 Task: Create a board button that sort the cards in list "Trello first" by label "blue" and "green" in ascending order and then by due date in ascending order.
Action: Mouse moved to (422, 249)
Screenshot: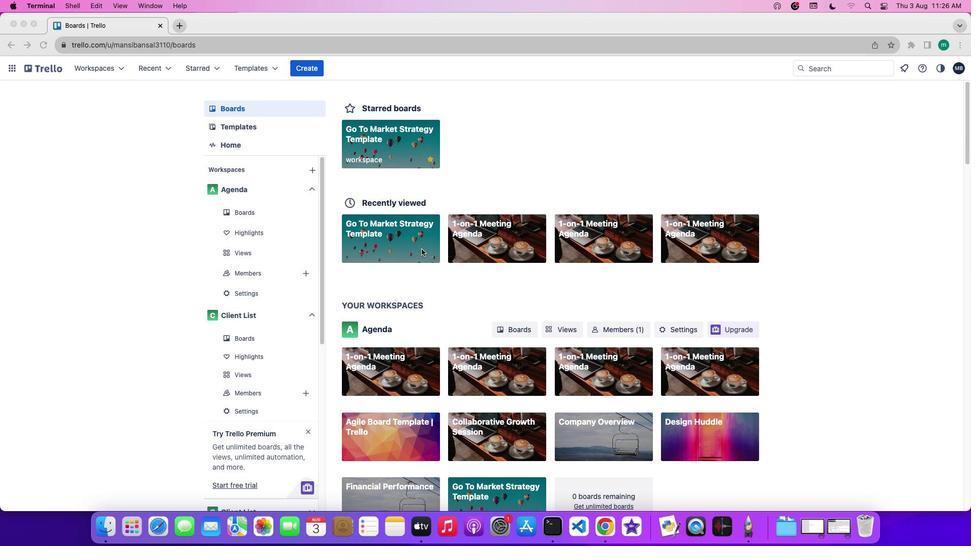 
Action: Mouse pressed left at (422, 249)
Screenshot: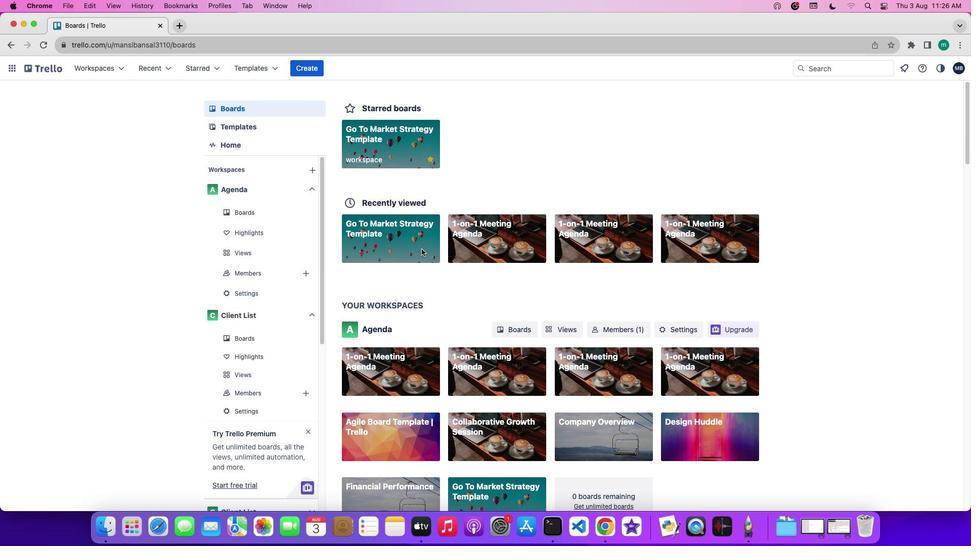
Action: Mouse pressed left at (422, 249)
Screenshot: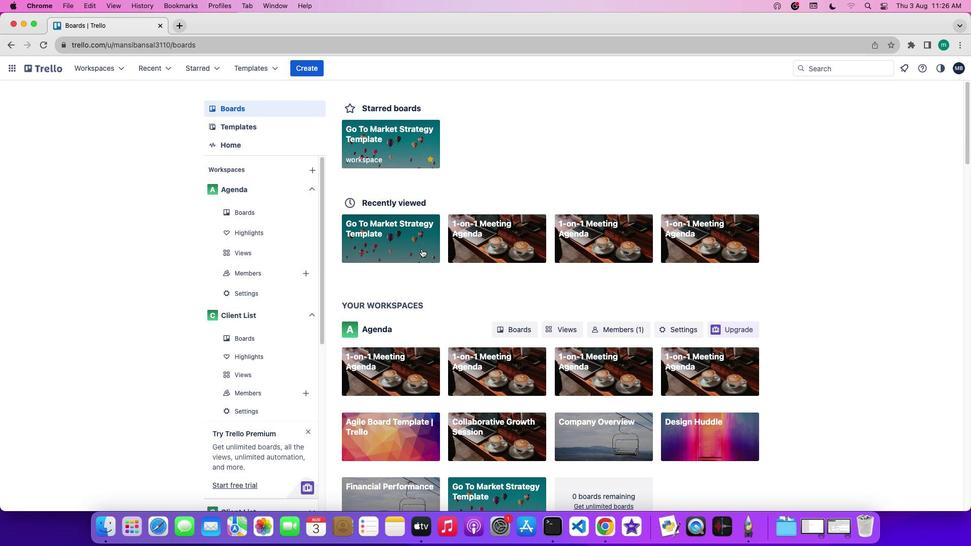
Action: Mouse moved to (842, 214)
Screenshot: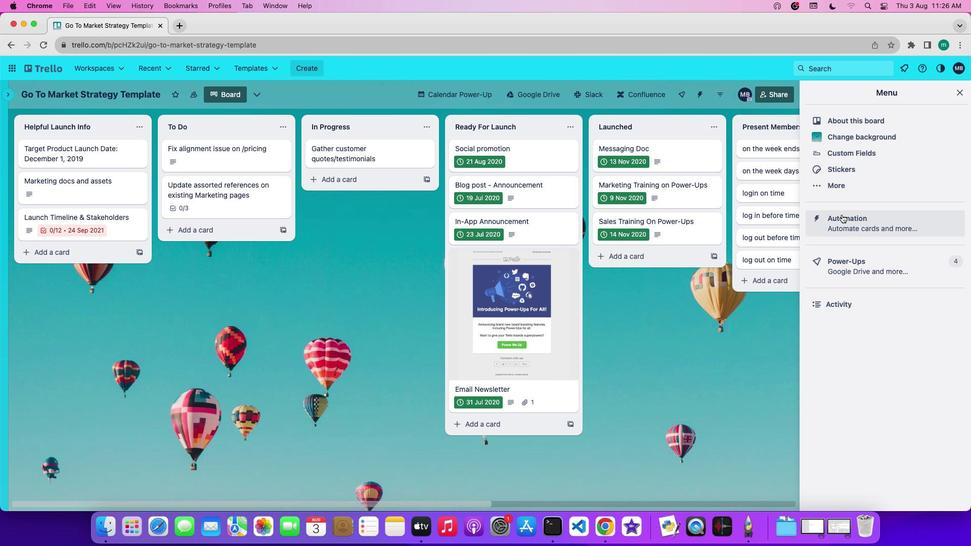 
Action: Mouse pressed left at (842, 214)
Screenshot: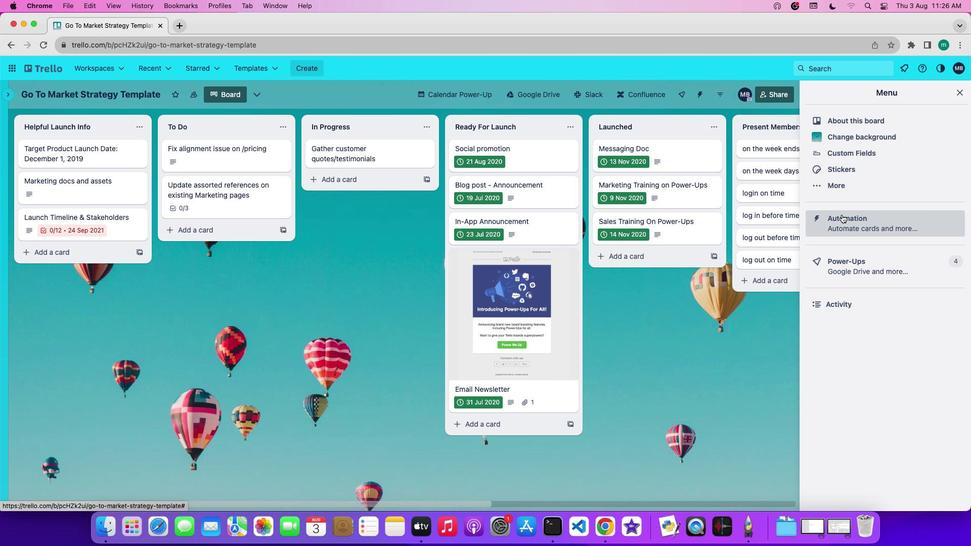 
Action: Mouse moved to (70, 280)
Screenshot: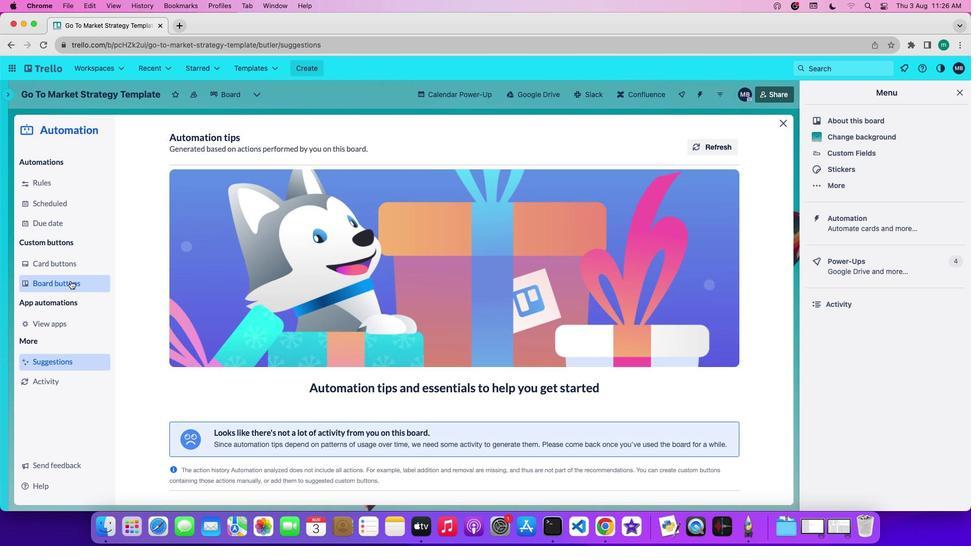 
Action: Mouse pressed left at (70, 280)
Screenshot: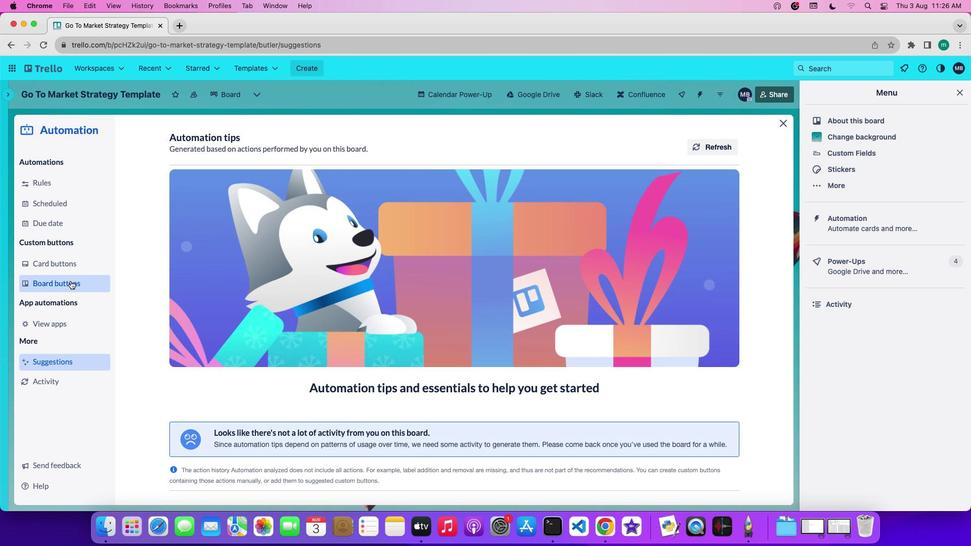 
Action: Mouse moved to (235, 350)
Screenshot: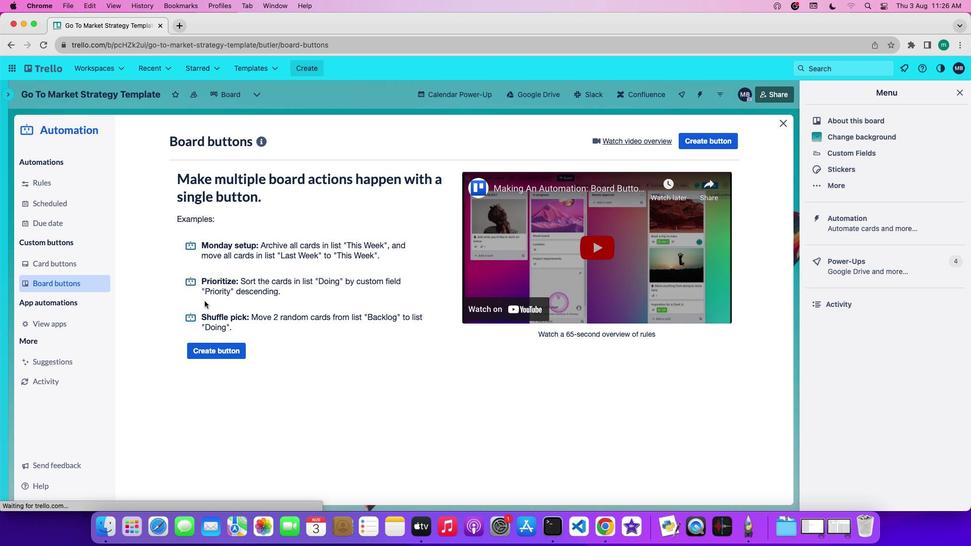 
Action: Mouse pressed left at (235, 350)
Screenshot: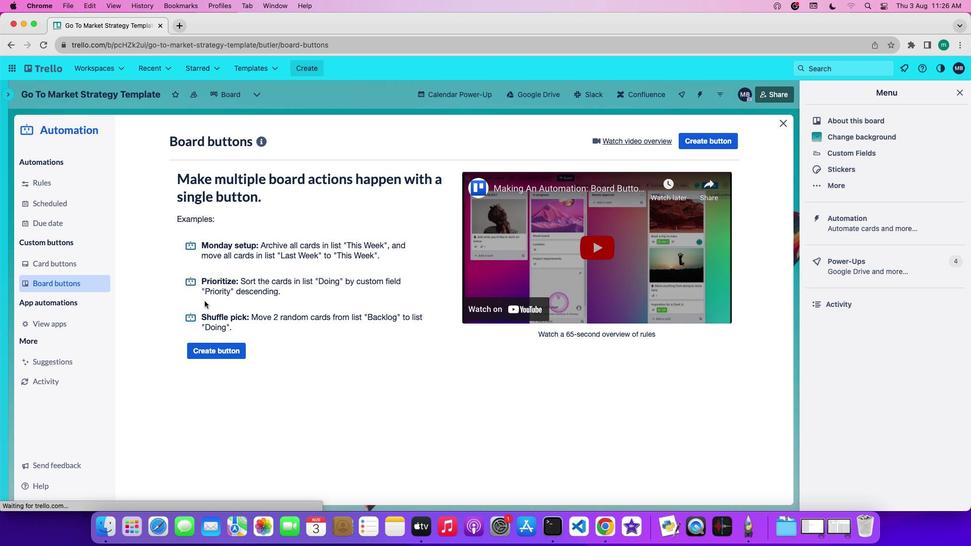 
Action: Mouse moved to (433, 271)
Screenshot: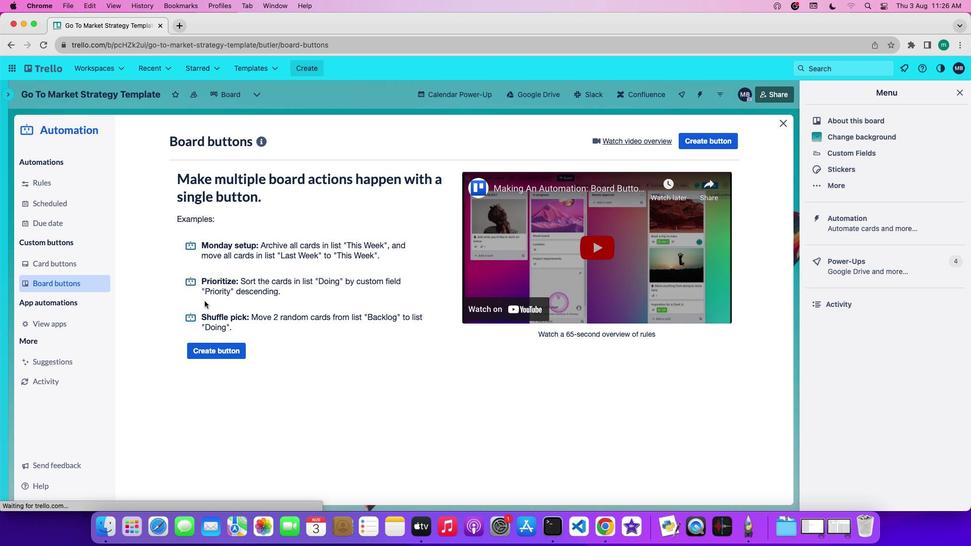 
Action: Mouse pressed left at (433, 271)
Screenshot: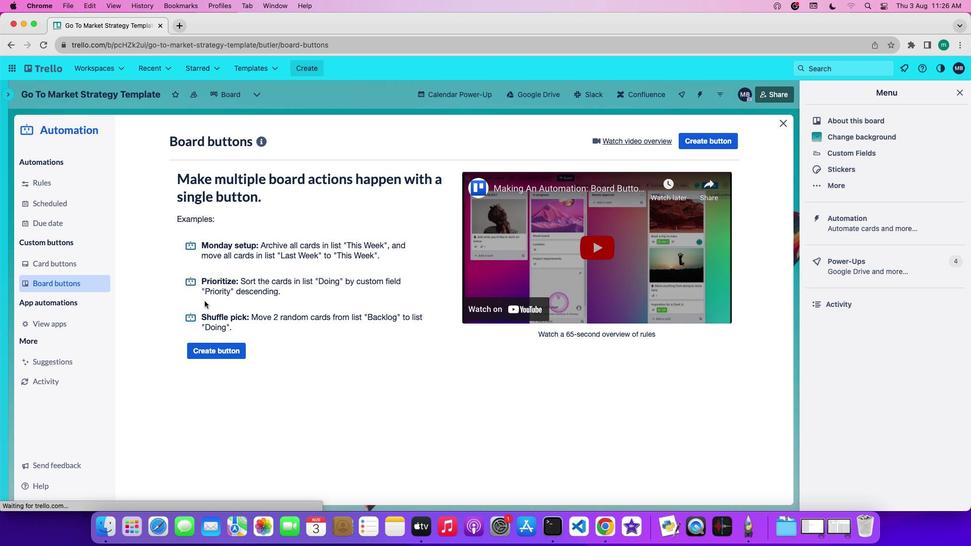 
Action: Mouse moved to (426, 322)
Screenshot: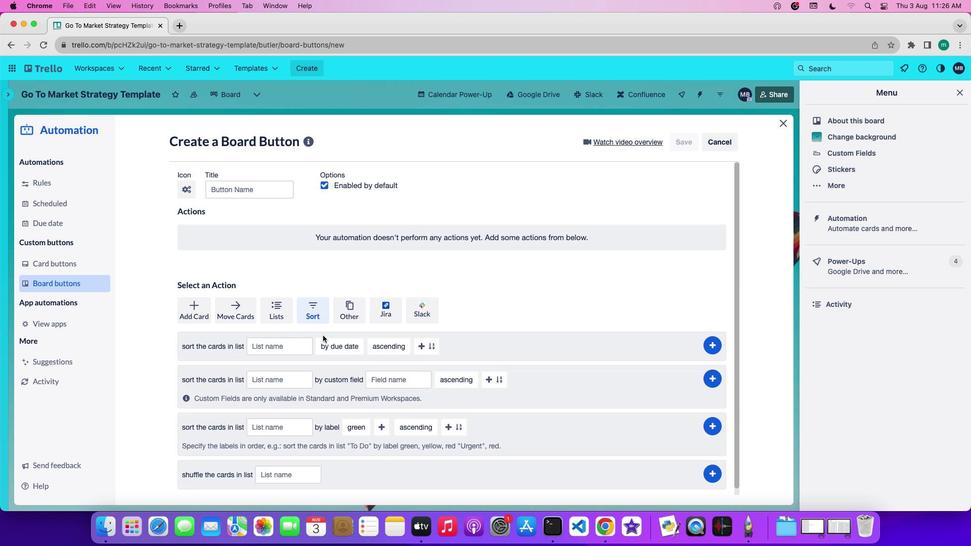 
Action: Mouse scrolled (426, 322) with delta (0, 0)
Screenshot: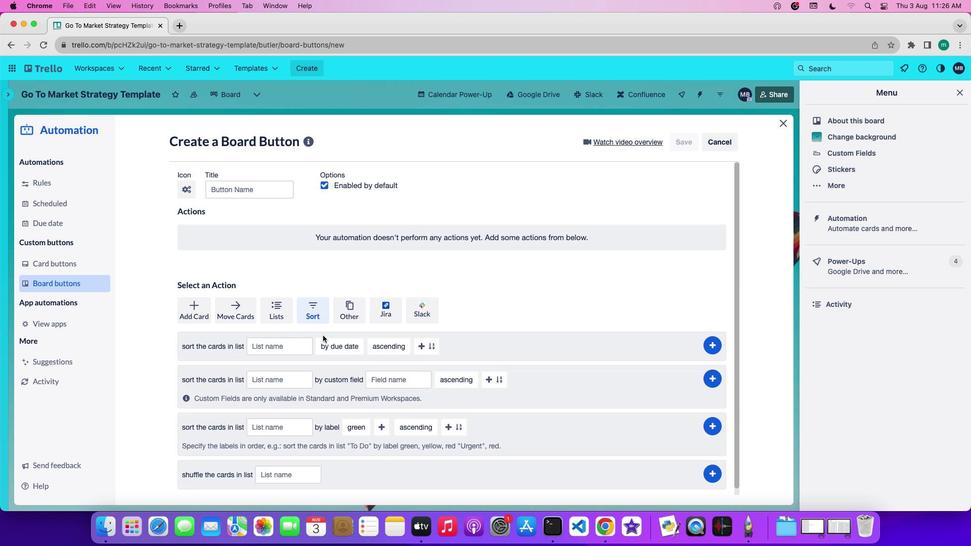 
Action: Mouse scrolled (426, 322) with delta (0, 0)
Screenshot: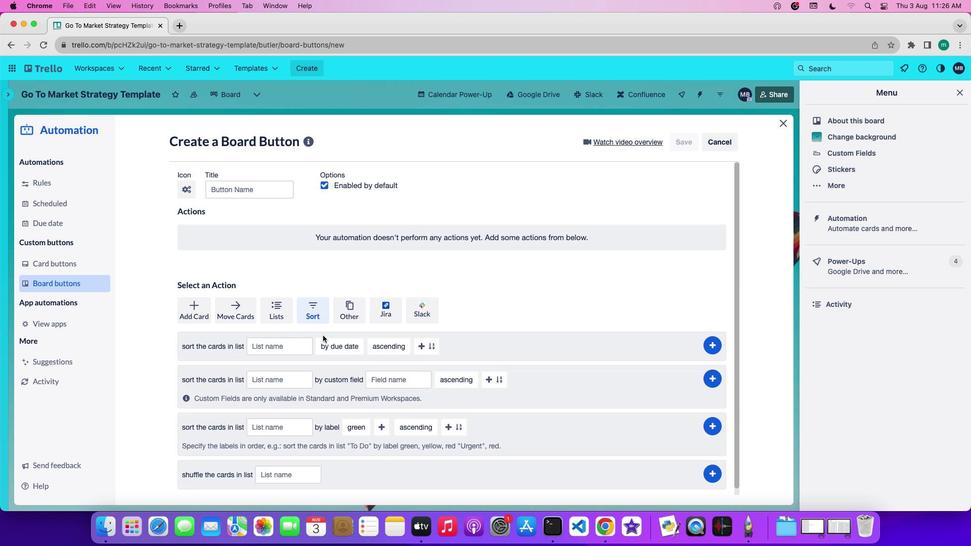 
Action: Mouse scrolled (426, 322) with delta (0, 0)
Screenshot: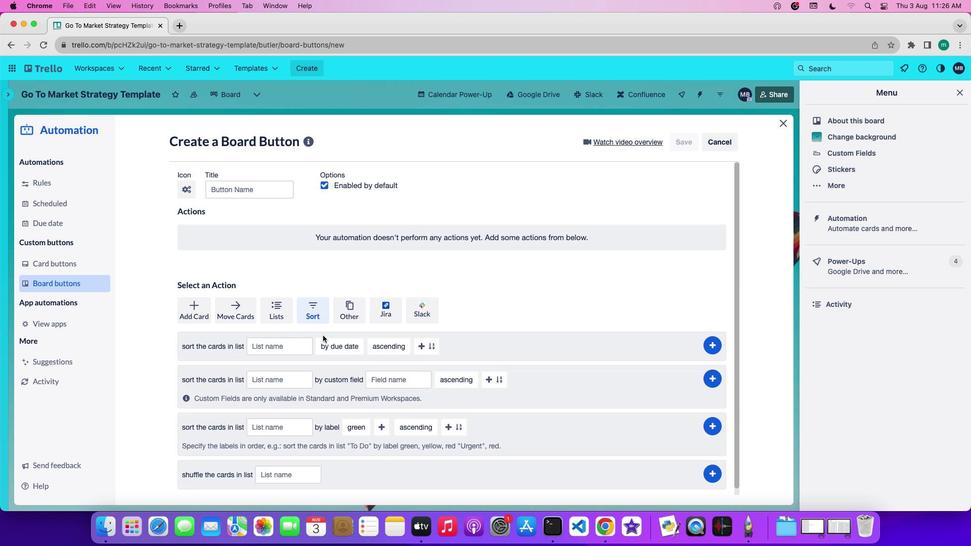 
Action: Mouse scrolled (426, 322) with delta (0, 0)
Screenshot: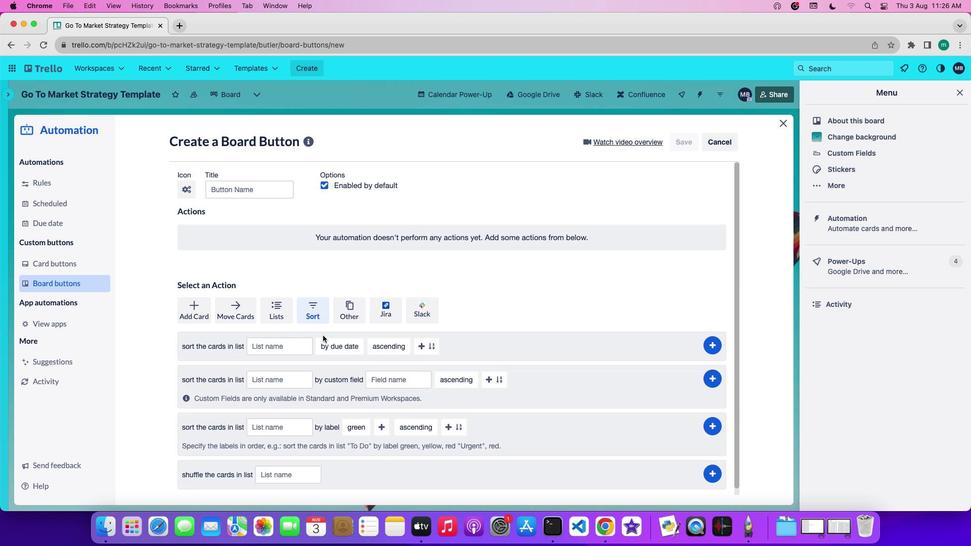 
Action: Mouse moved to (326, 347)
Screenshot: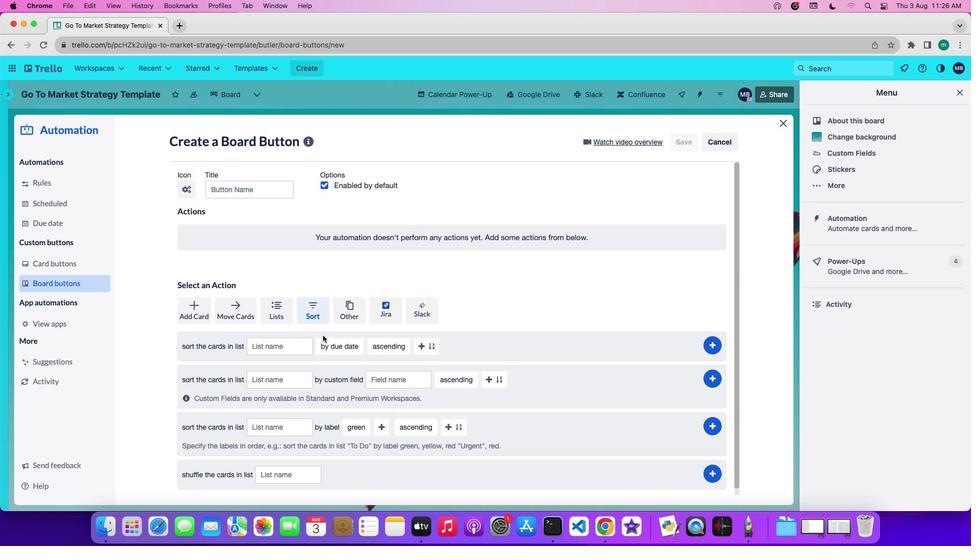 
Action: Mouse scrolled (326, 347) with delta (0, 0)
Screenshot: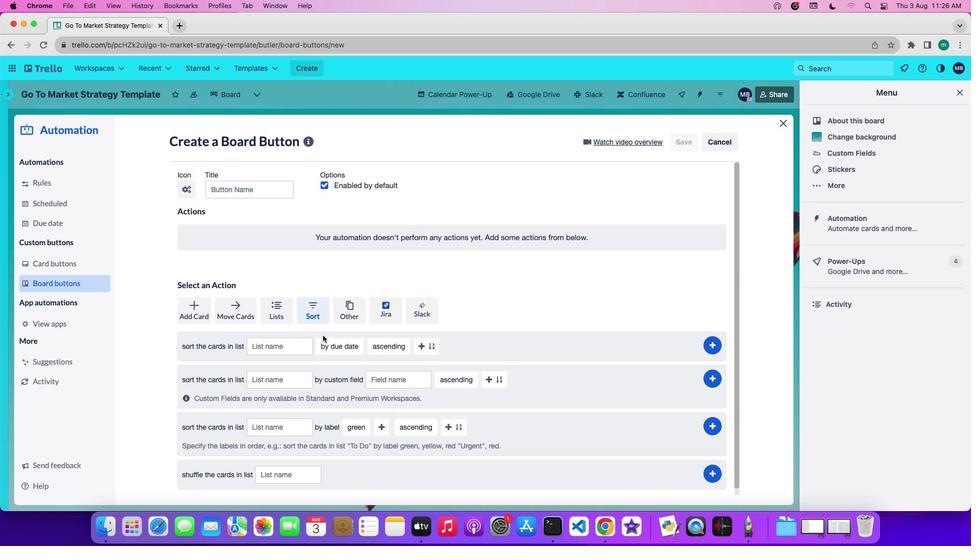 
Action: Mouse scrolled (326, 347) with delta (0, 0)
Screenshot: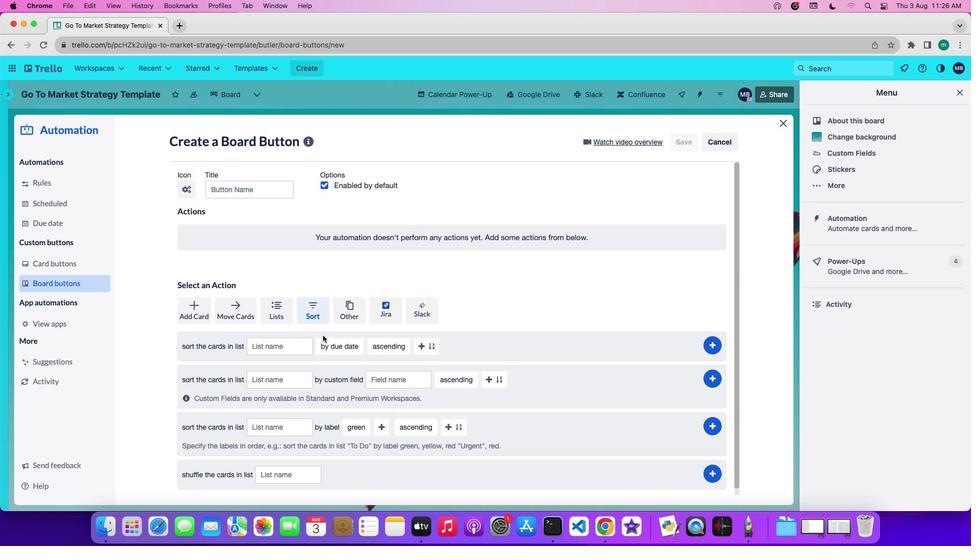 
Action: Mouse scrolled (326, 347) with delta (0, 0)
Screenshot: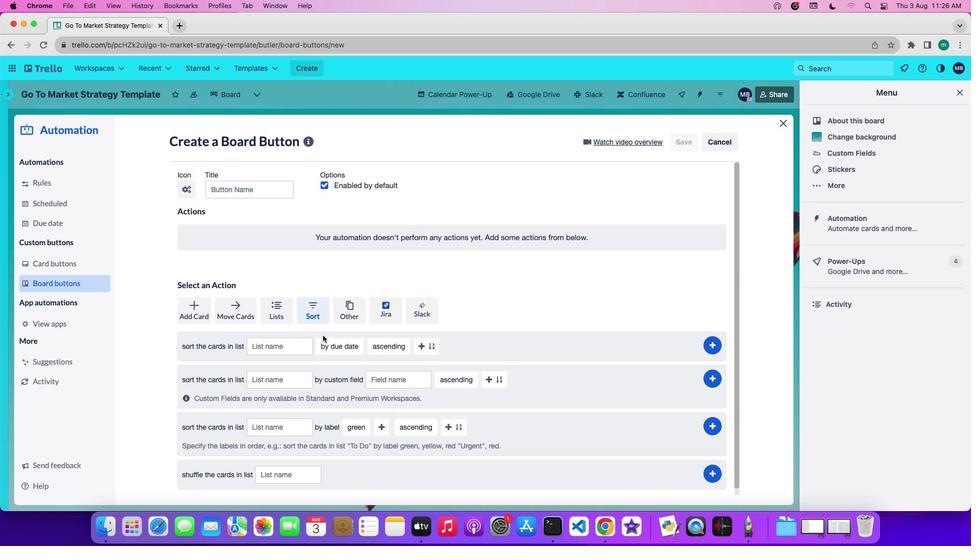 
Action: Mouse moved to (268, 420)
Screenshot: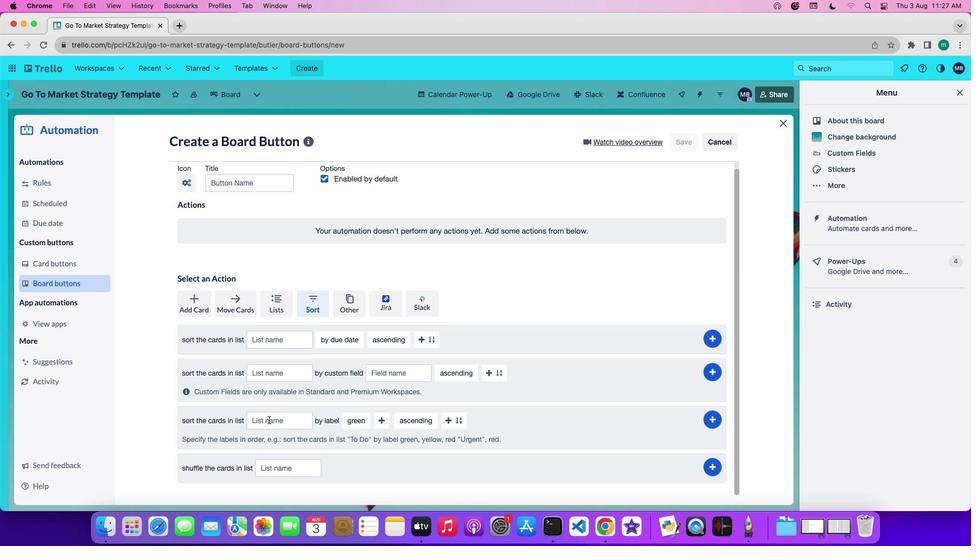 
Action: Mouse pressed left at (268, 420)
Screenshot: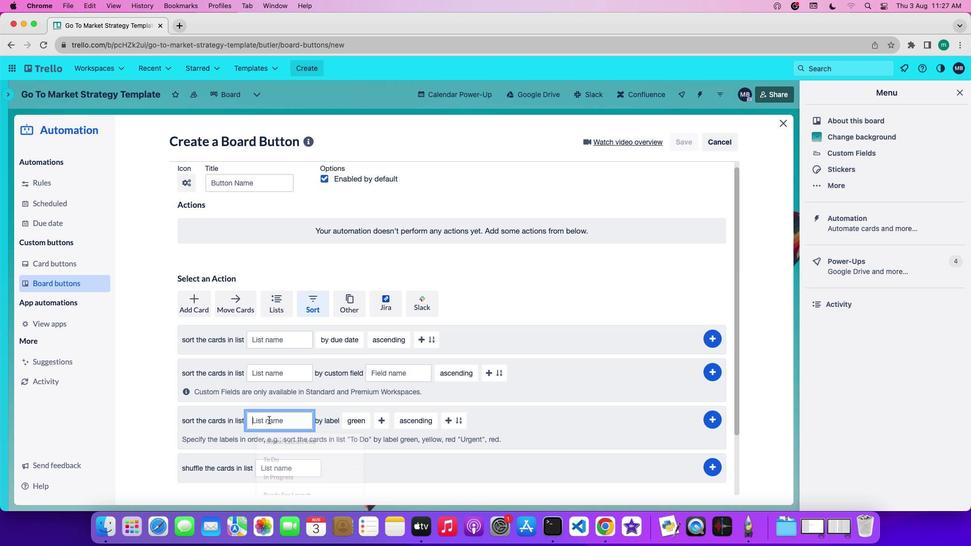 
Action: Key pressed Key.shift'T''r''e''l''l''o'Key.spaceKey.shift'F''i''r''s''t'
Screenshot: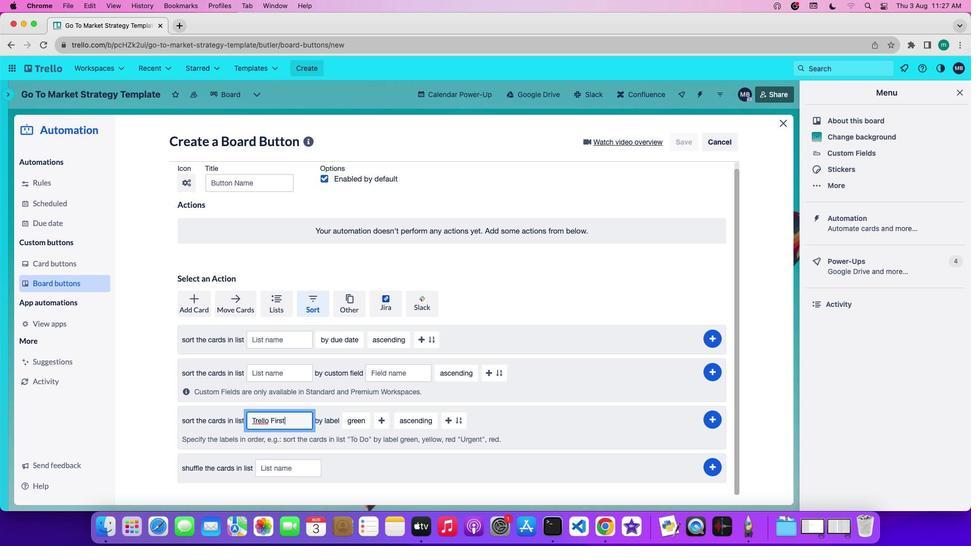 
Action: Mouse moved to (360, 424)
Screenshot: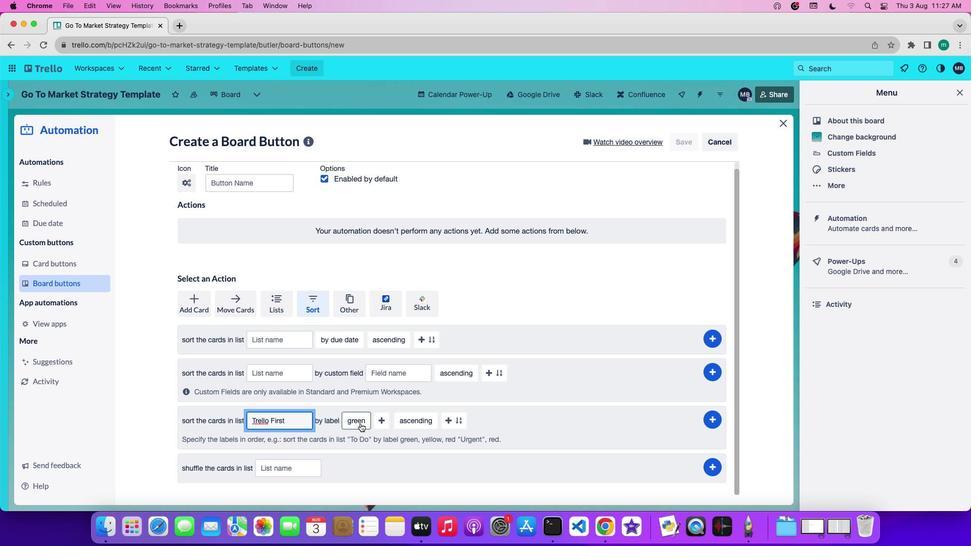 
Action: Mouse pressed left at (360, 424)
Screenshot: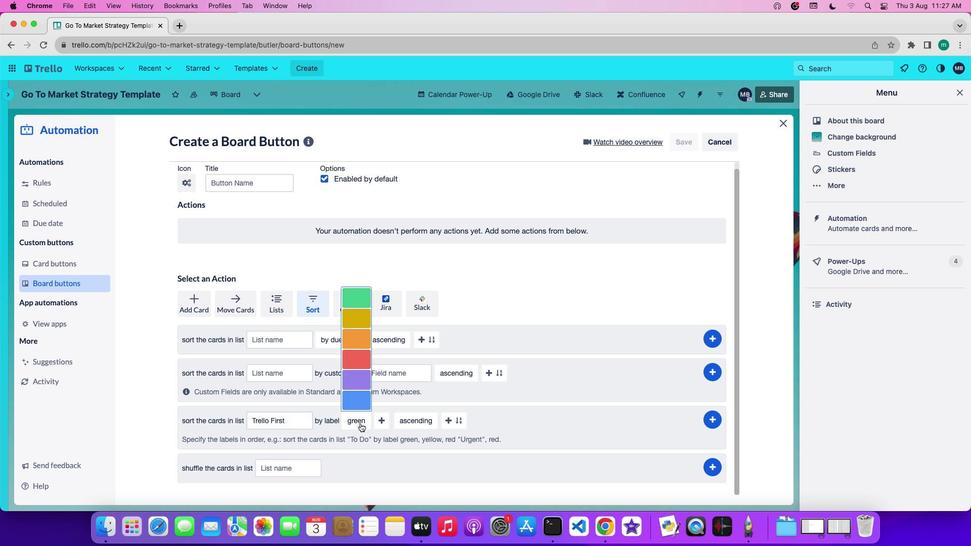 
Action: Mouse moved to (364, 397)
Screenshot: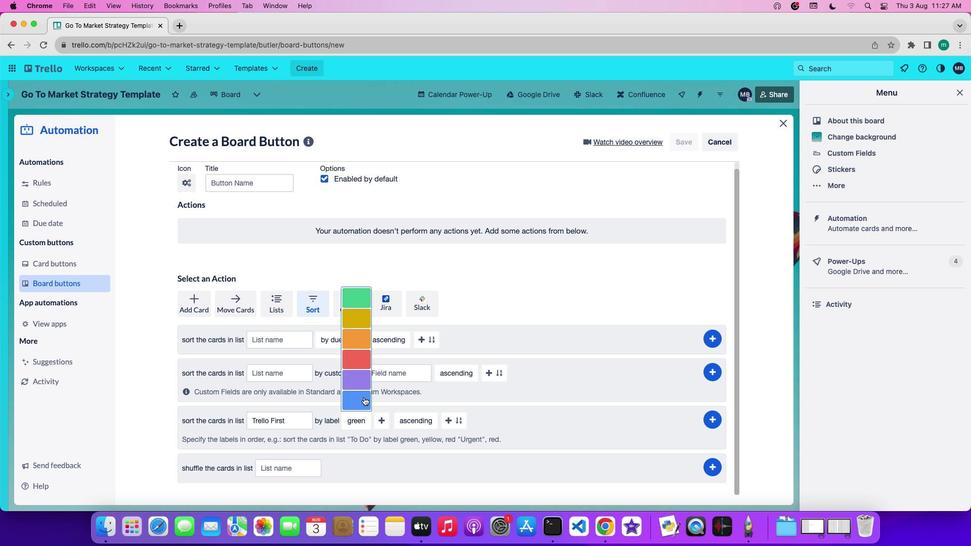 
Action: Mouse pressed left at (364, 397)
Screenshot: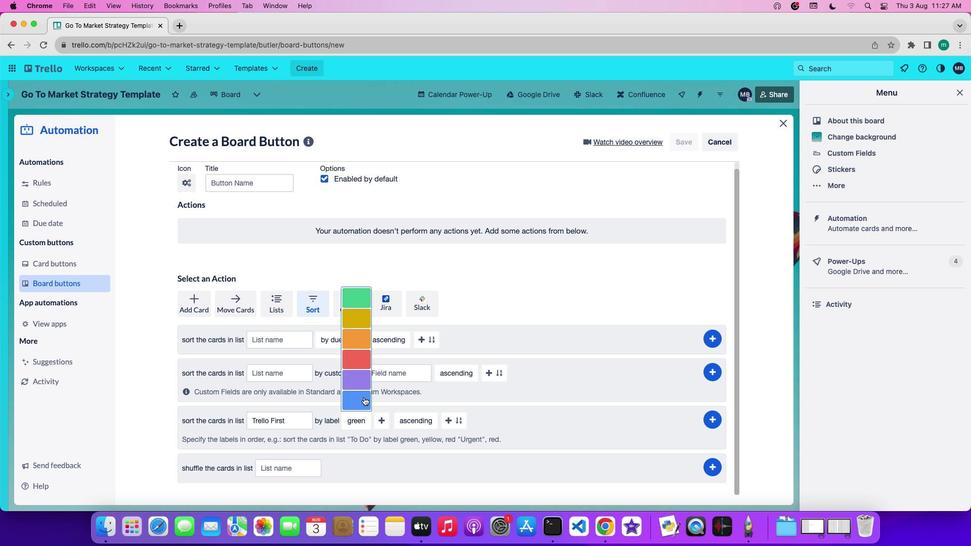 
Action: Mouse moved to (382, 414)
Screenshot: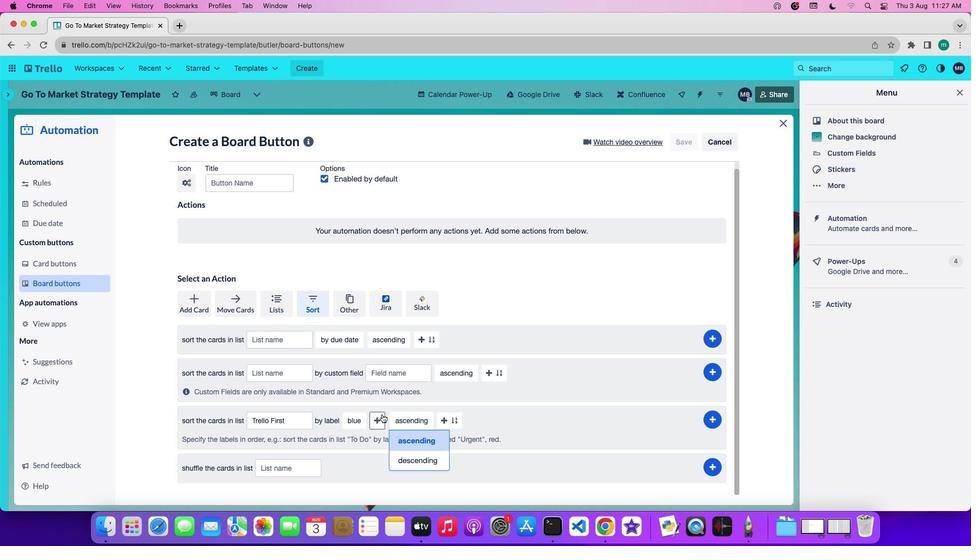 
Action: Mouse pressed left at (382, 414)
Screenshot: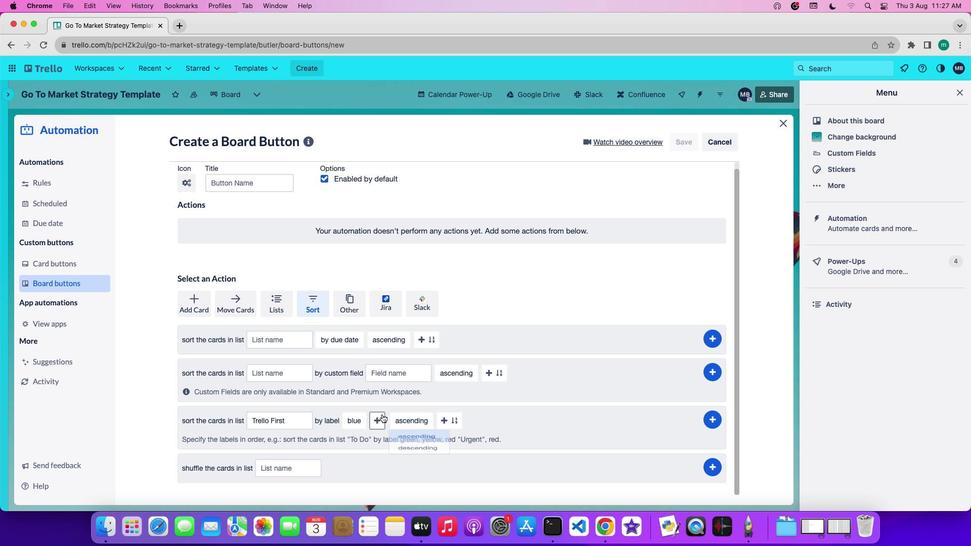 
Action: Mouse moved to (390, 294)
Screenshot: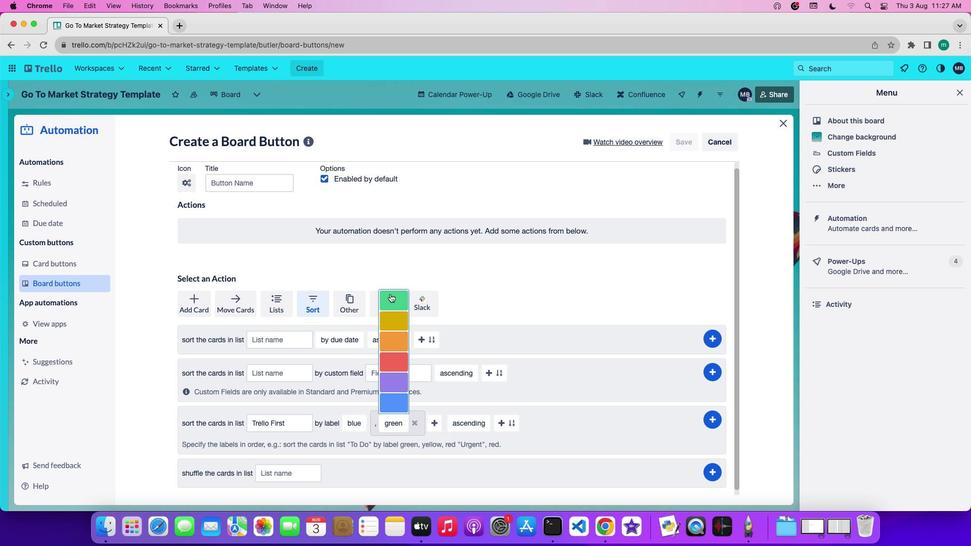 
Action: Mouse pressed left at (390, 294)
Screenshot: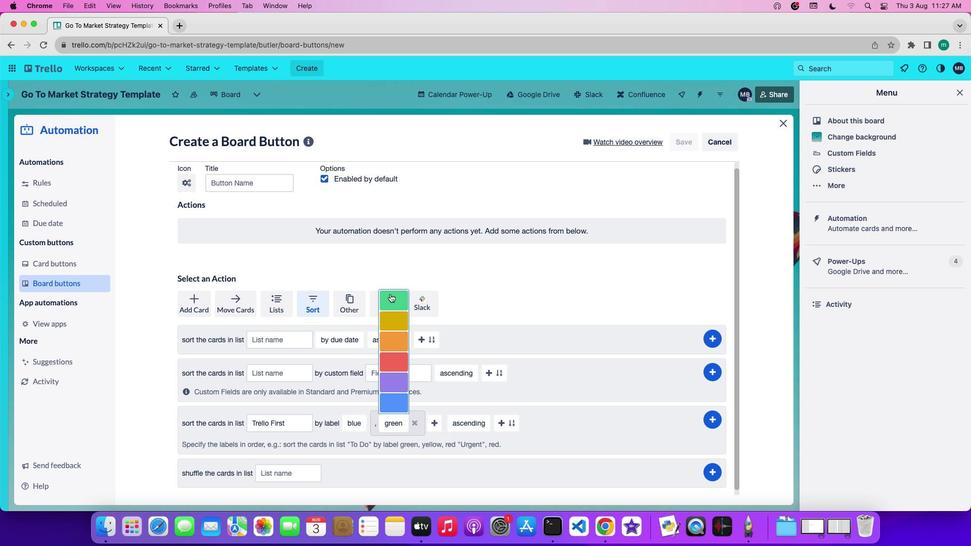 
Action: Mouse moved to (458, 437)
Screenshot: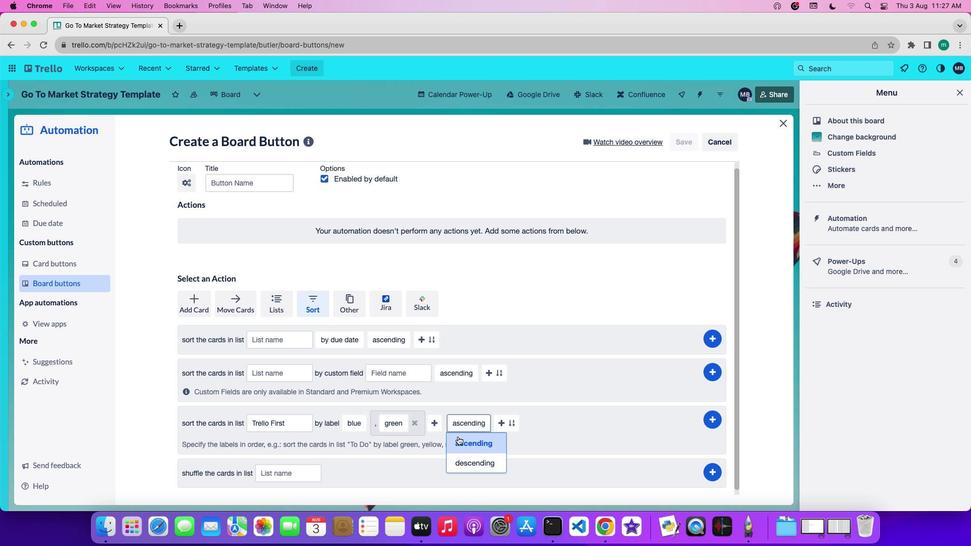 
Action: Mouse pressed left at (458, 437)
Screenshot: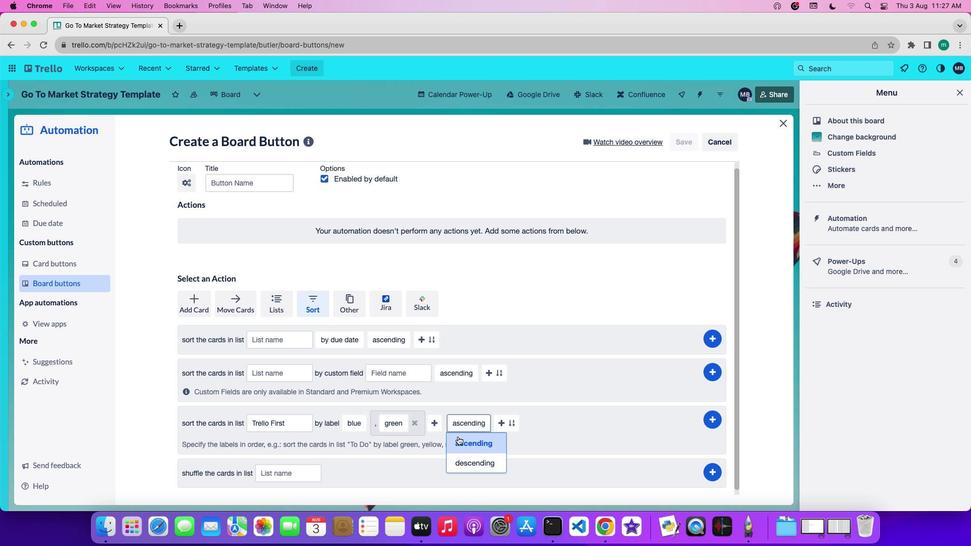
Action: Mouse moved to (515, 425)
Screenshot: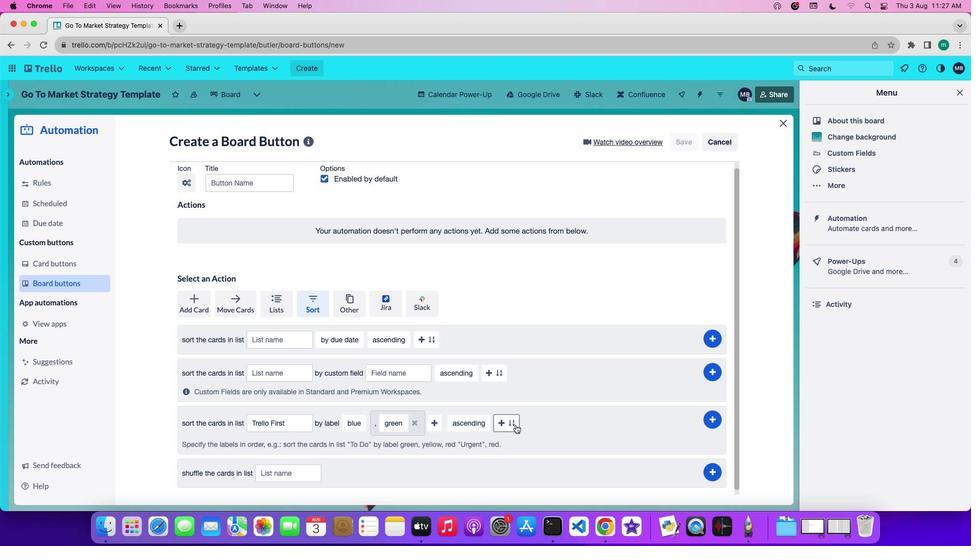 
Action: Mouse pressed left at (515, 425)
Screenshot: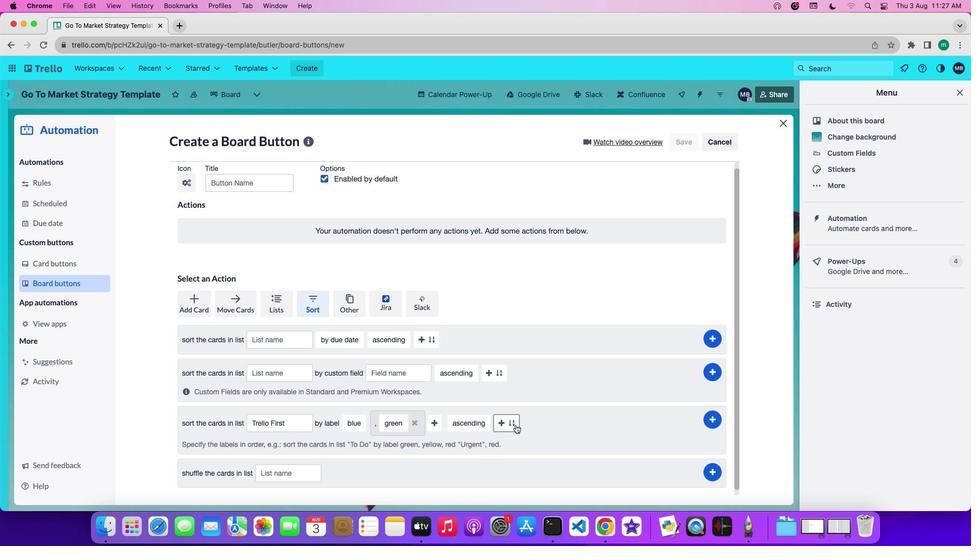 
Action: Mouse moved to (538, 454)
Screenshot: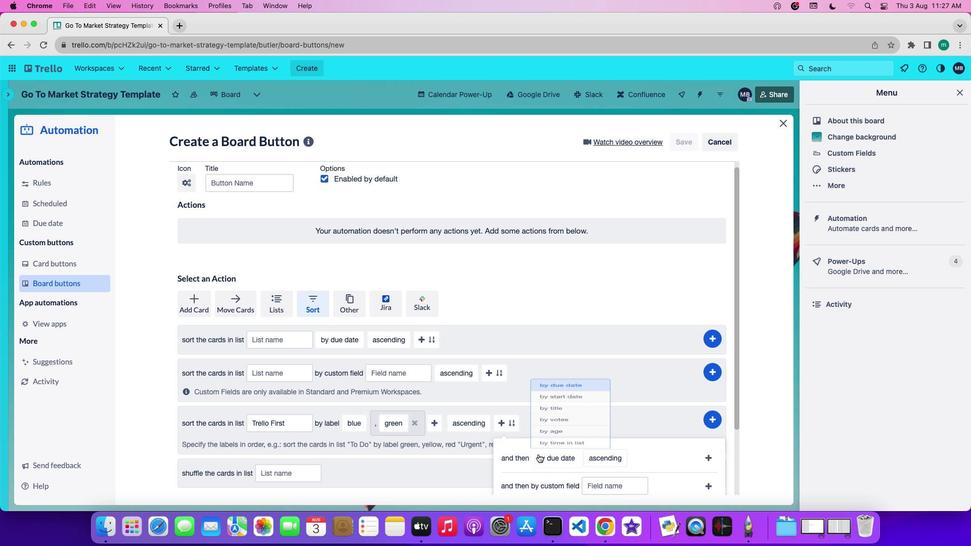 
Action: Mouse pressed left at (538, 454)
Screenshot: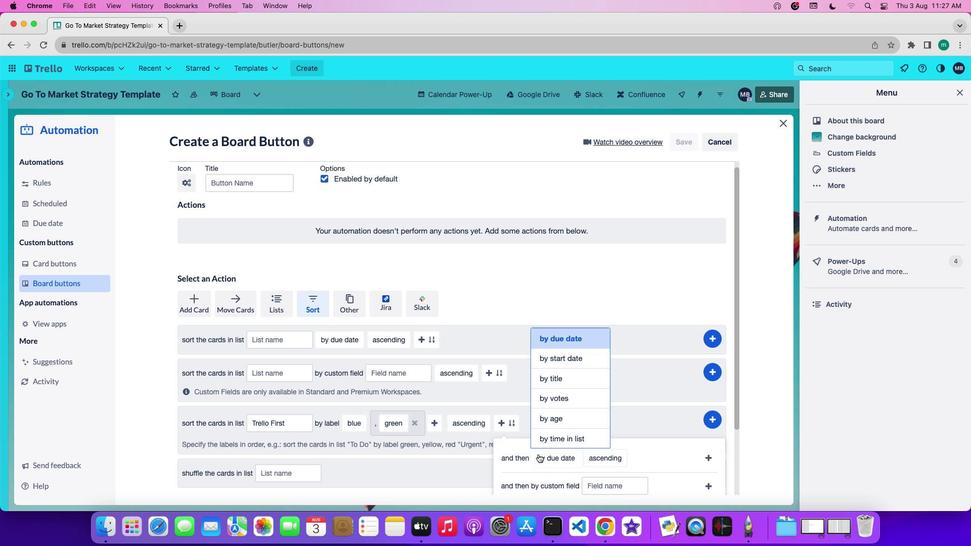 
Action: Mouse moved to (580, 340)
Screenshot: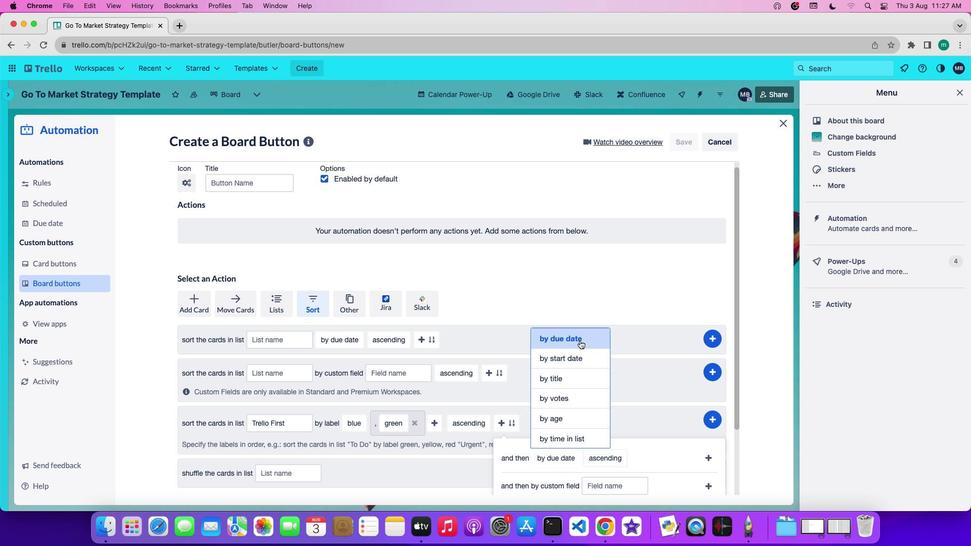 
Action: Mouse pressed left at (580, 340)
Screenshot: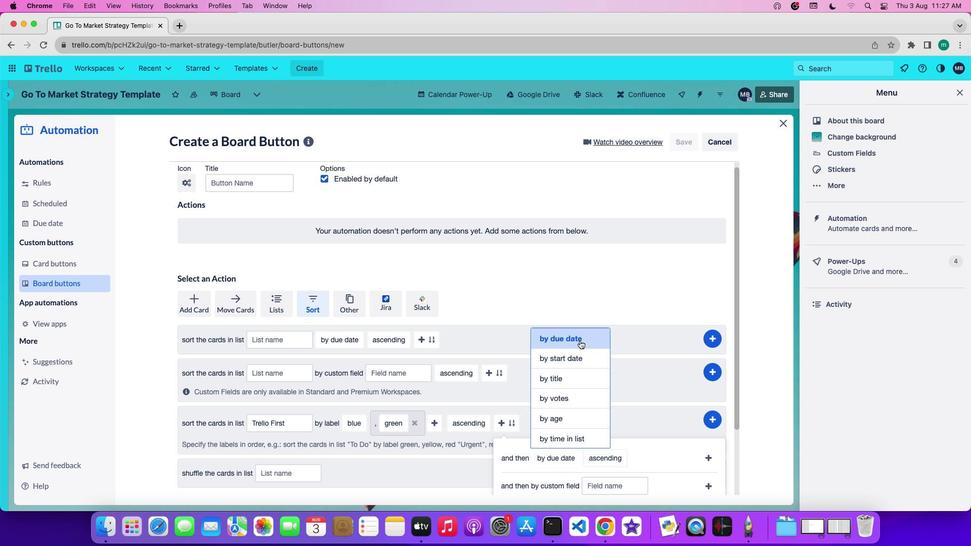 
Action: Mouse moved to (609, 462)
Screenshot: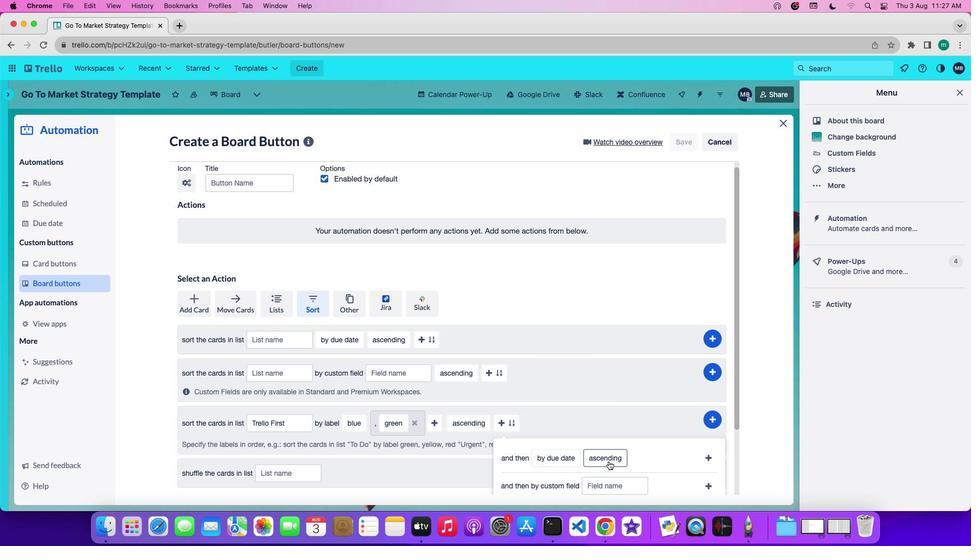 
Action: Mouse pressed left at (609, 462)
Screenshot: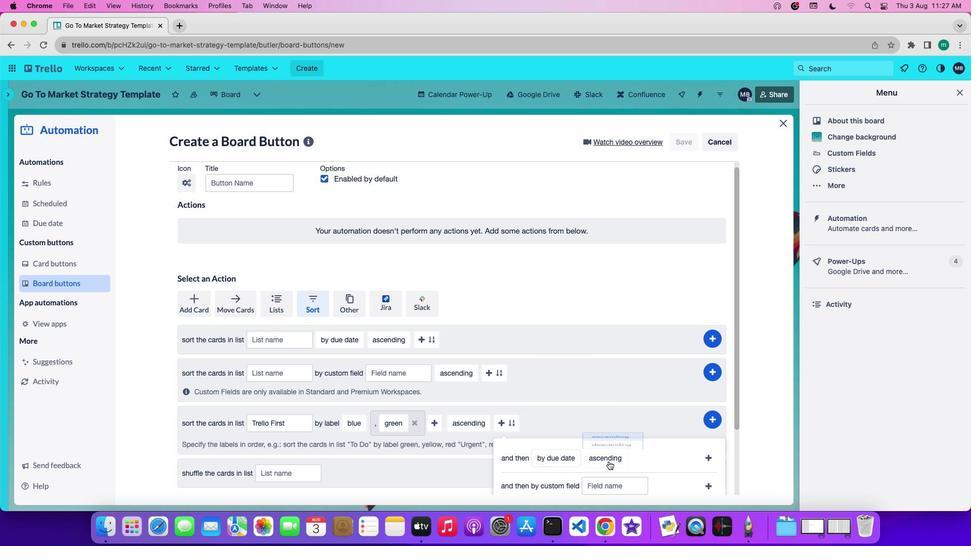 
Action: Mouse moved to (606, 413)
Screenshot: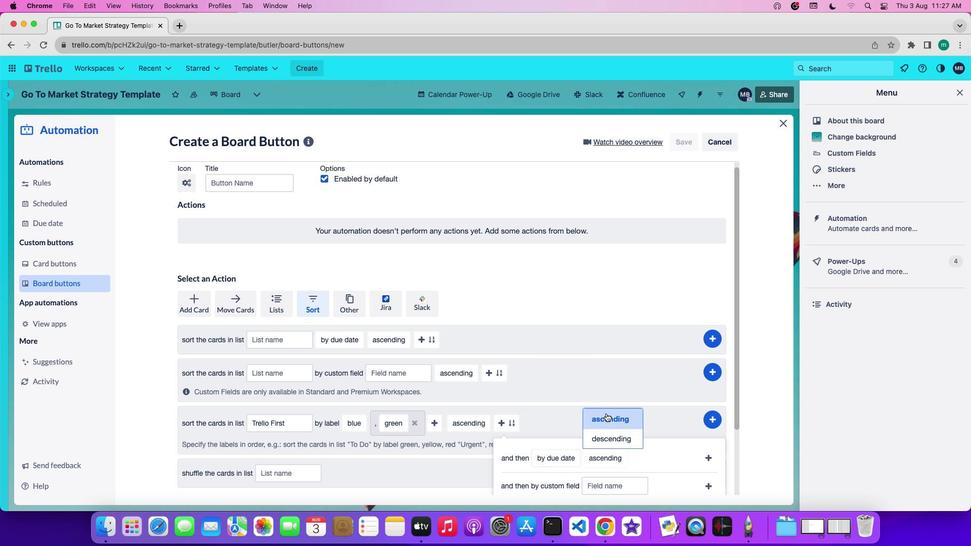 
Action: Mouse pressed left at (606, 413)
Screenshot: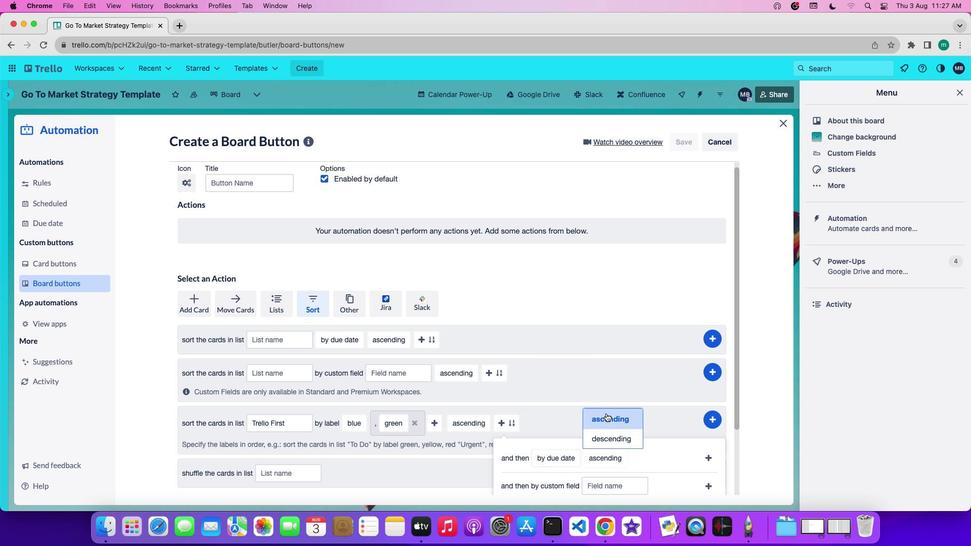 
Action: Mouse moved to (717, 422)
Screenshot: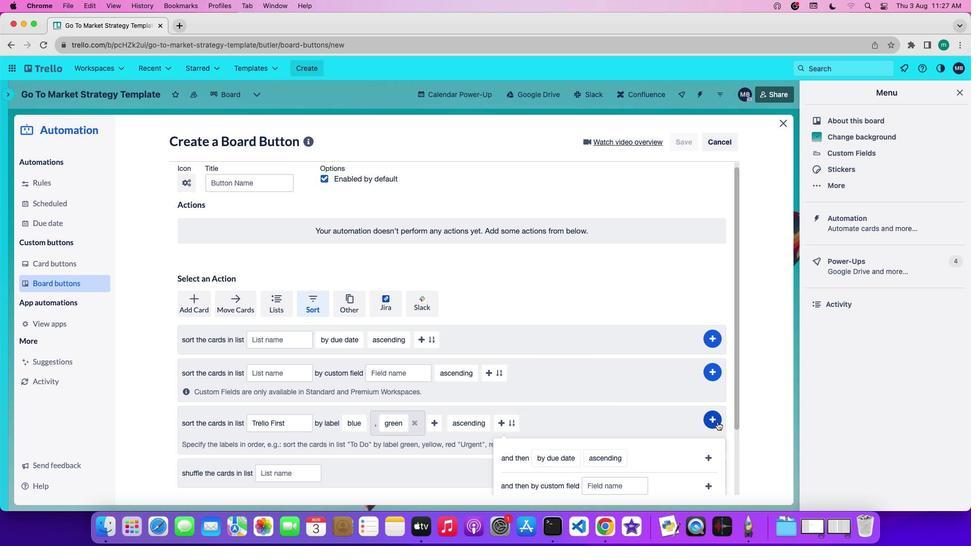 
Action: Mouse pressed left at (717, 422)
Screenshot: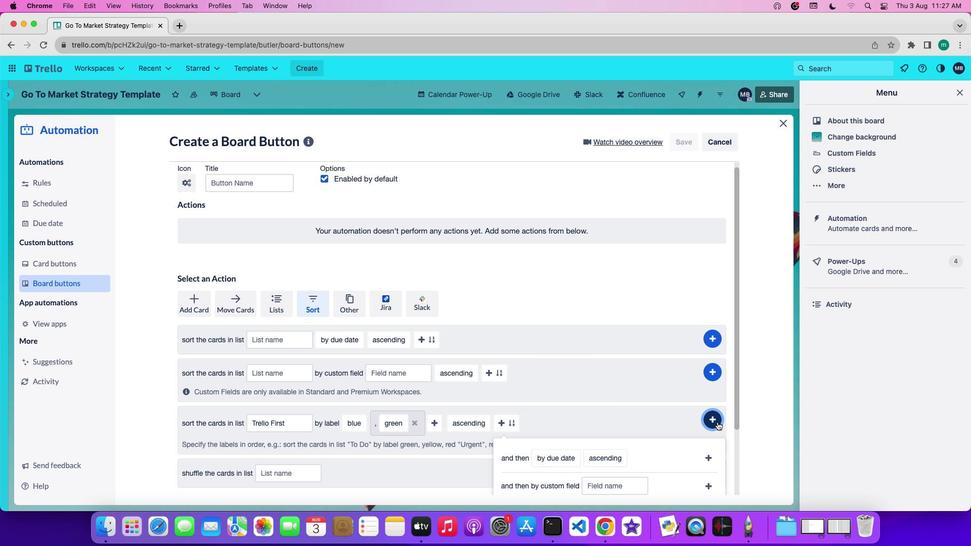 
Action: Mouse moved to (716, 424)
Screenshot: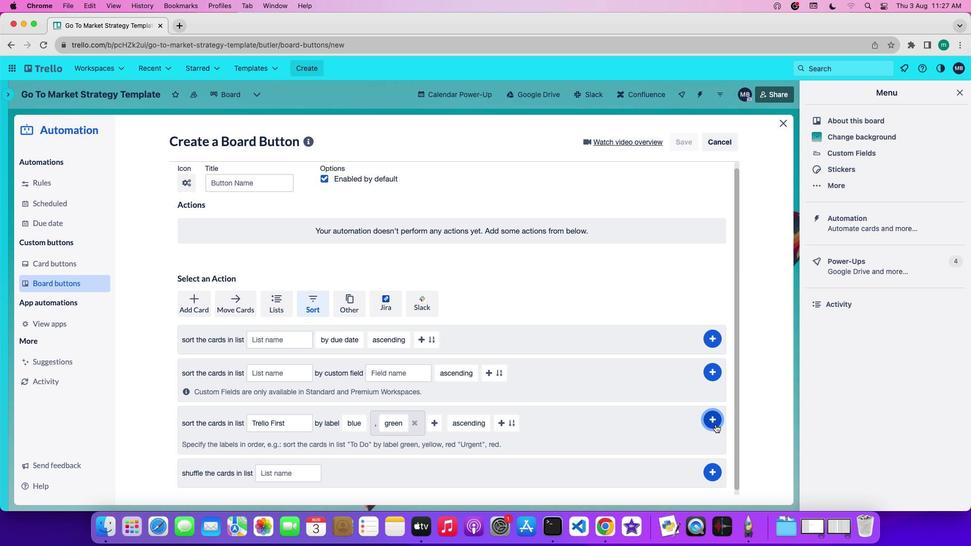 
Action: Mouse pressed left at (716, 424)
Screenshot: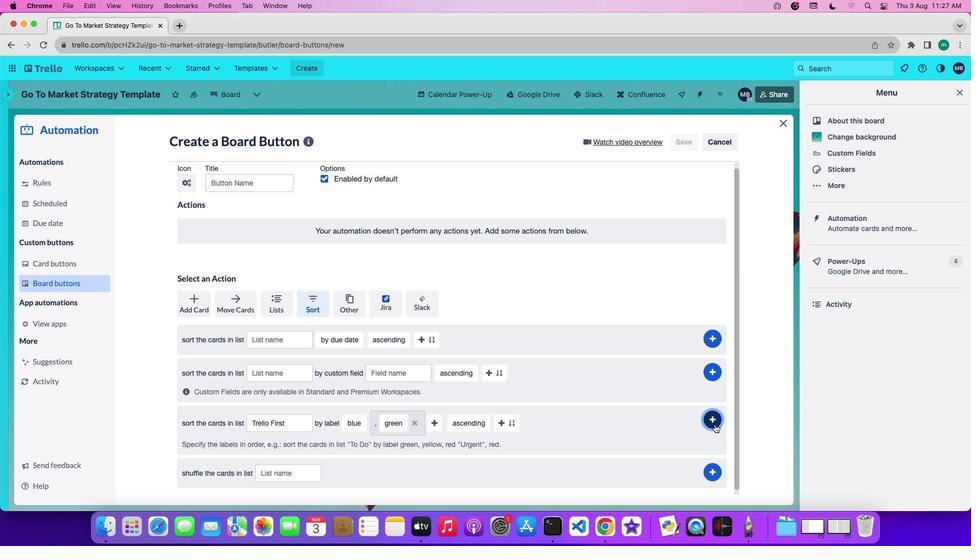 
Action: Mouse moved to (715, 424)
Screenshot: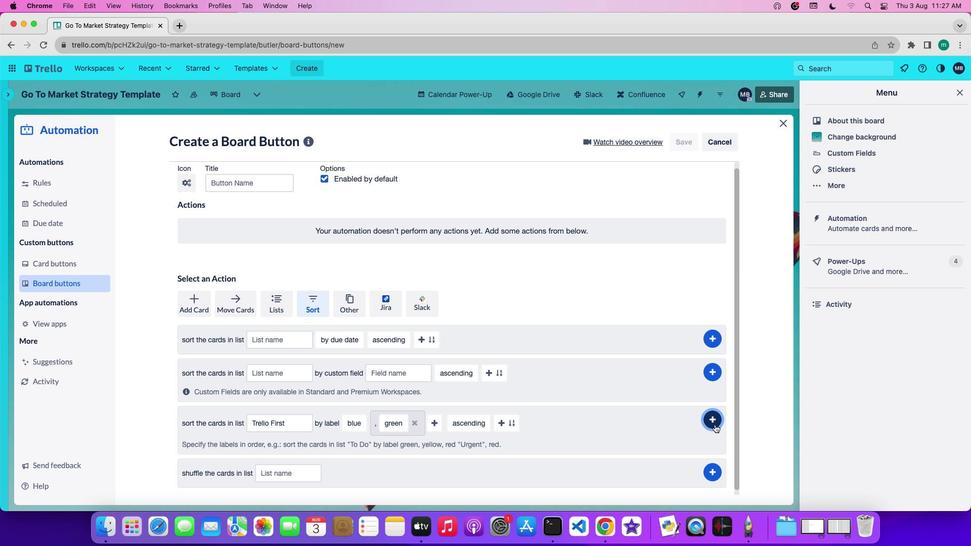 
